 Task: Delete all emails   in folder Drafts
Action: Mouse moved to (482, 43)
Screenshot: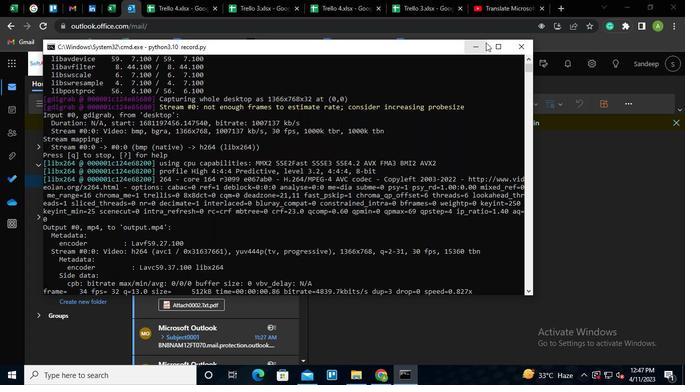 
Action: Mouse pressed left at (482, 43)
Screenshot: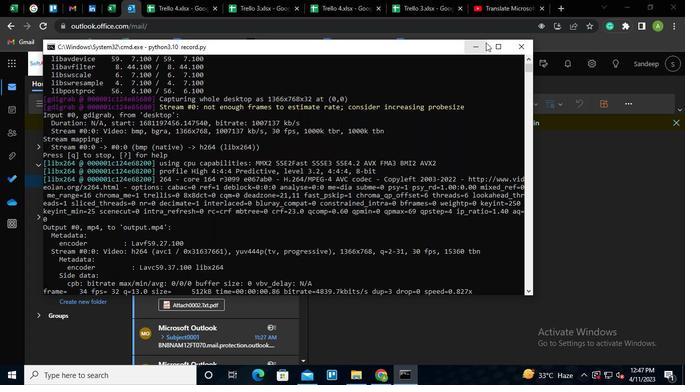 
Action: Mouse moved to (75, 193)
Screenshot: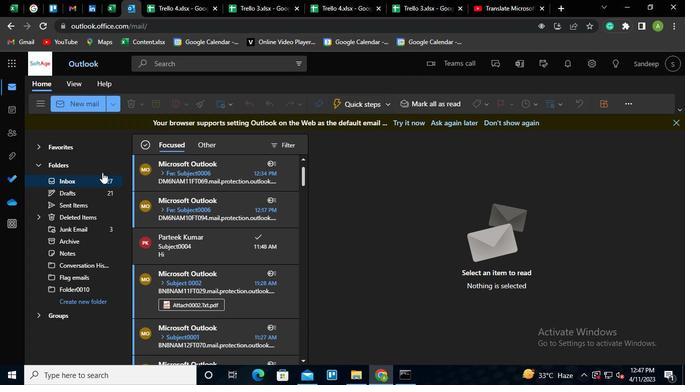 
Action: Mouse pressed left at (75, 193)
Screenshot: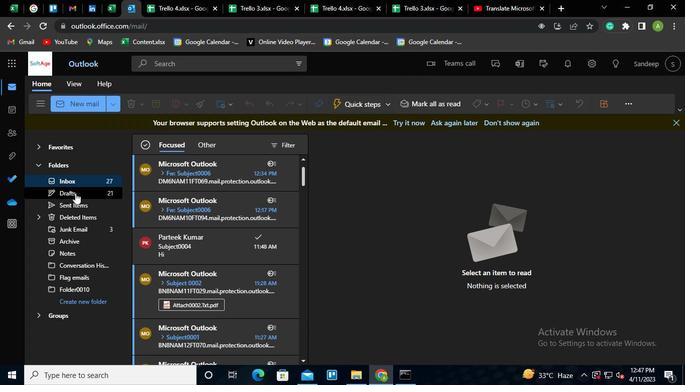 
Action: Mouse moved to (179, 193)
Screenshot: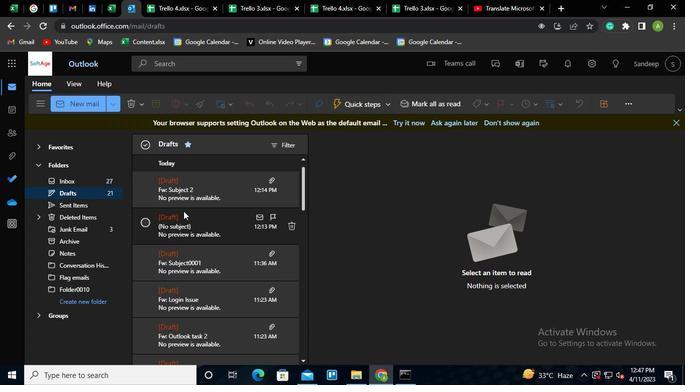 
Action: Mouse pressed left at (179, 193)
Screenshot: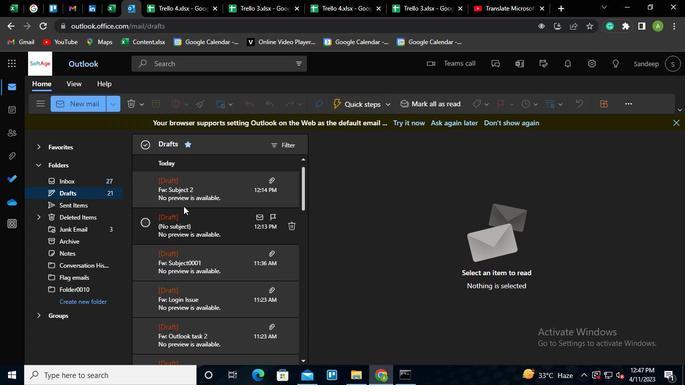 
Action: Keyboard Key.ctrl_l
Screenshot: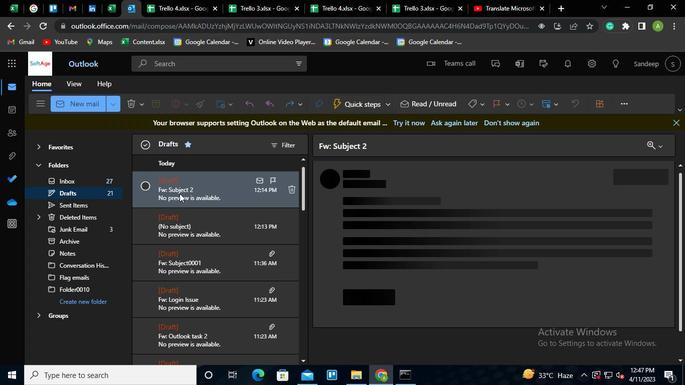 
Action: Mouse moved to (179, 193)
Screenshot: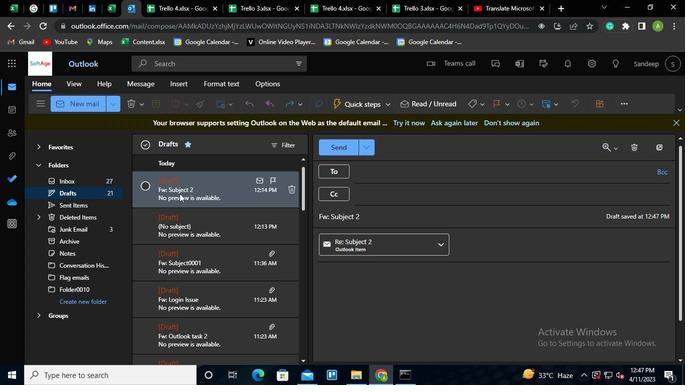 
Action: Keyboard \x01
Screenshot: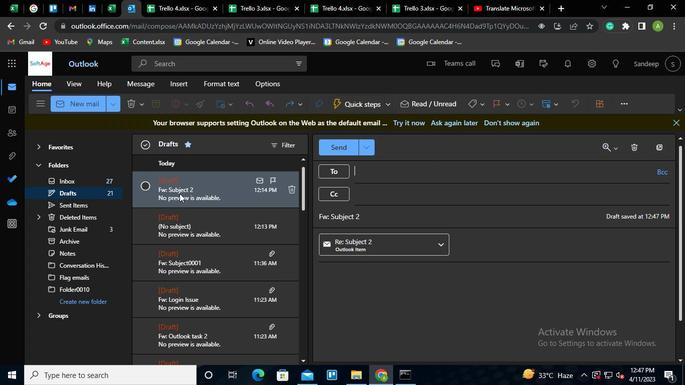 
Action: Mouse moved to (148, 181)
Screenshot: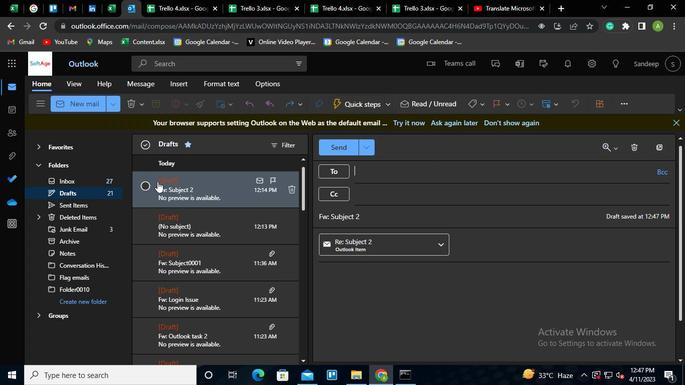 
Action: Mouse pressed left at (148, 181)
Screenshot: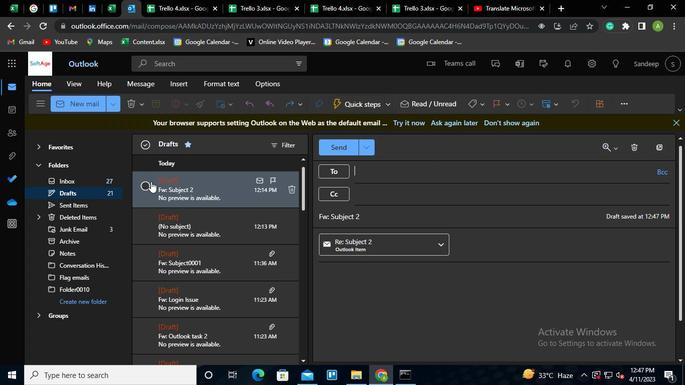 
Action: Mouse moved to (148, 185)
Screenshot: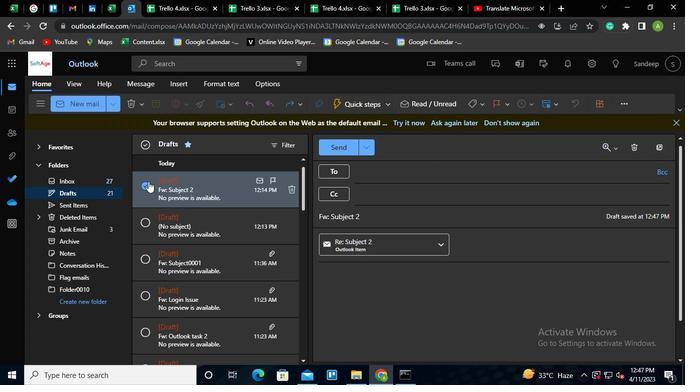 
Action: Keyboard Key.ctrl_l
Screenshot: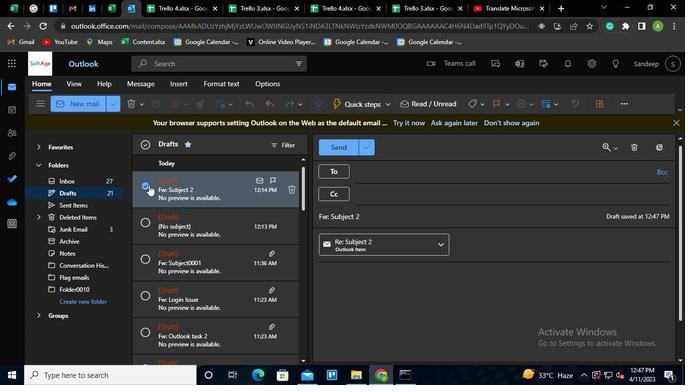 
Action: Mouse moved to (148, 185)
Screenshot: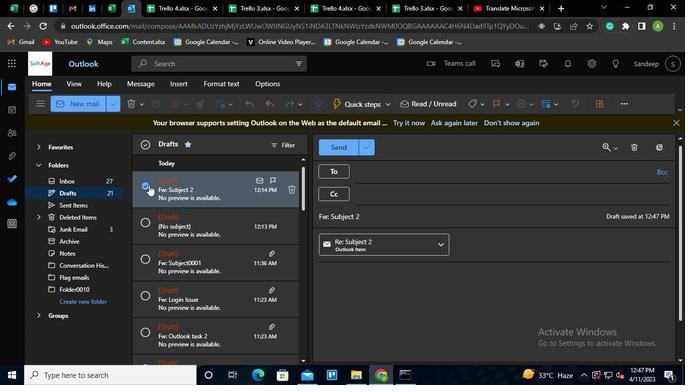 
Action: Keyboard \x01
Screenshot: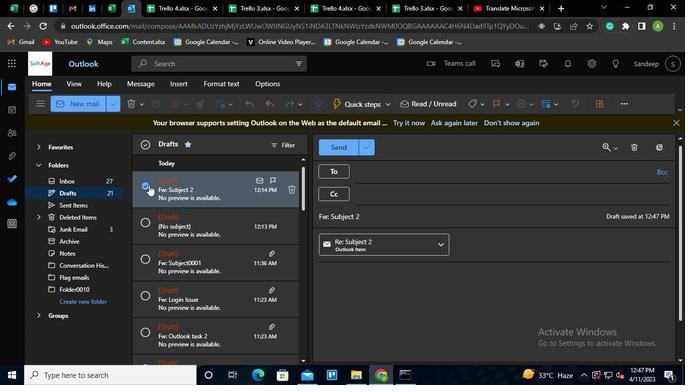 
Action: Mouse moved to (220, 213)
Screenshot: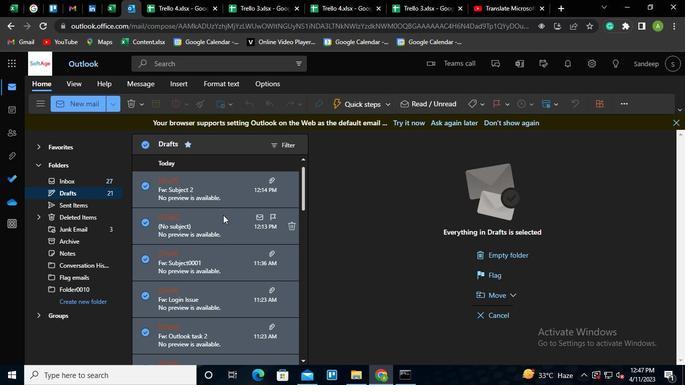 
Action: Keyboard Key.delete
Screenshot: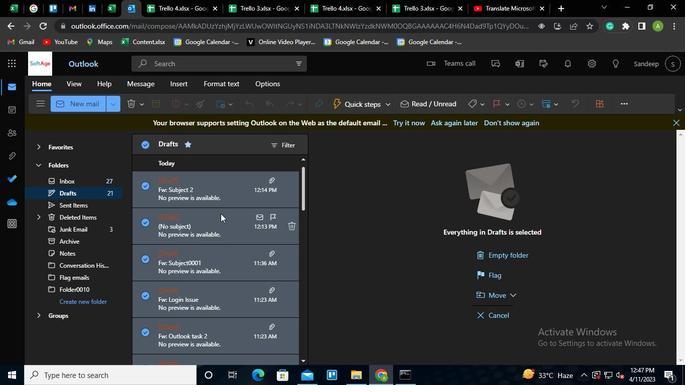 
Action: Mouse moved to (341, 232)
Screenshot: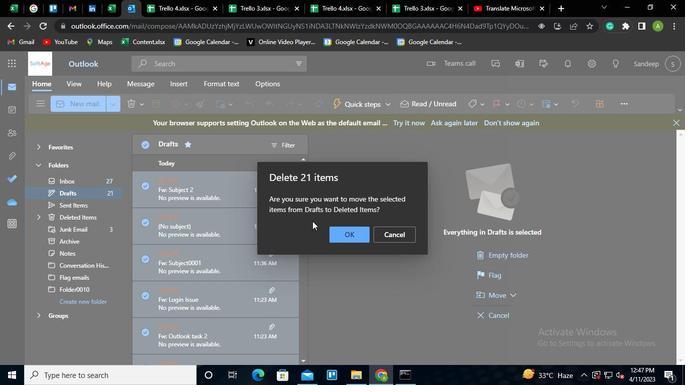 
Action: Mouse pressed left at (341, 232)
Screenshot: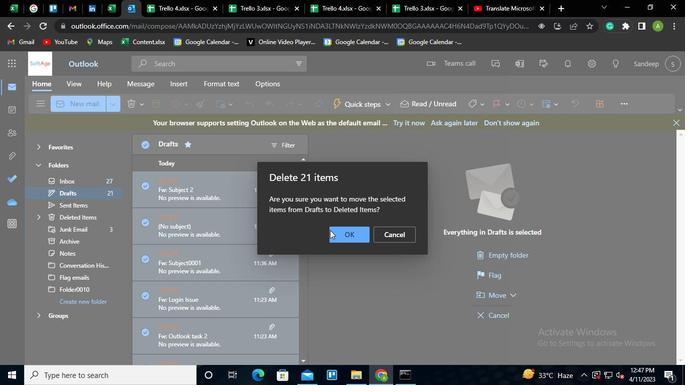 
Action: Mouse moved to (344, 225)
Screenshot: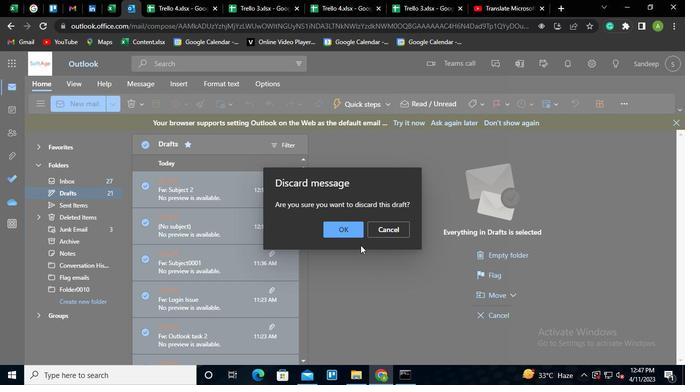
Action: Mouse pressed left at (344, 225)
Screenshot: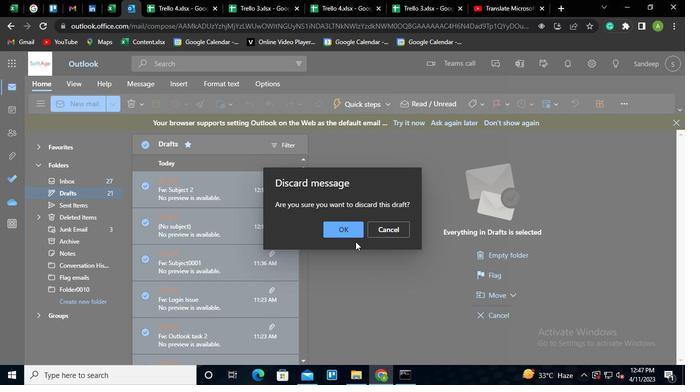 
Action: Mouse moved to (399, 377)
Screenshot: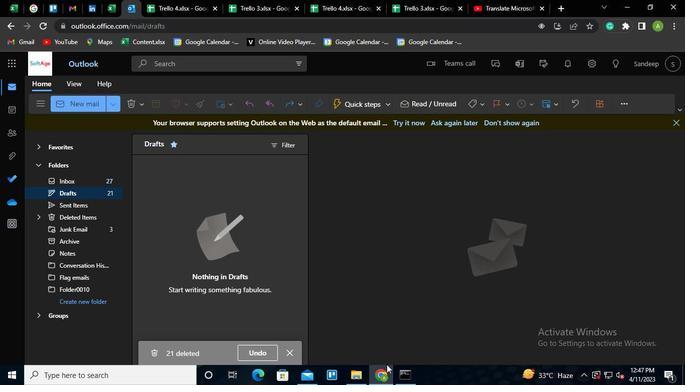 
Action: Mouse pressed left at (399, 377)
Screenshot: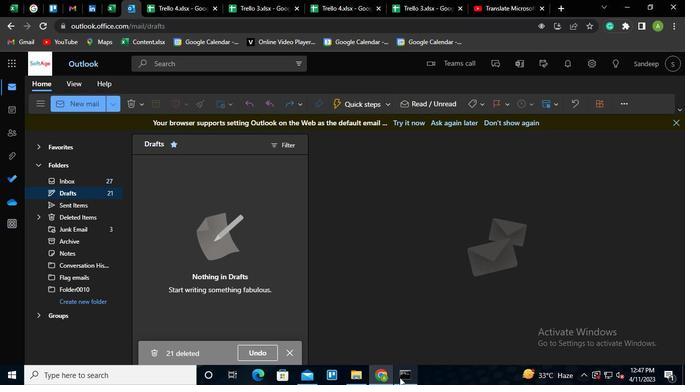 
Action: Mouse moved to (518, 50)
Screenshot: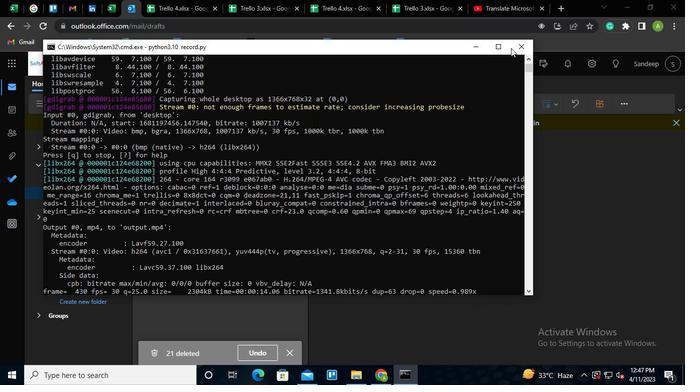 
Action: Mouse pressed left at (518, 50)
Screenshot: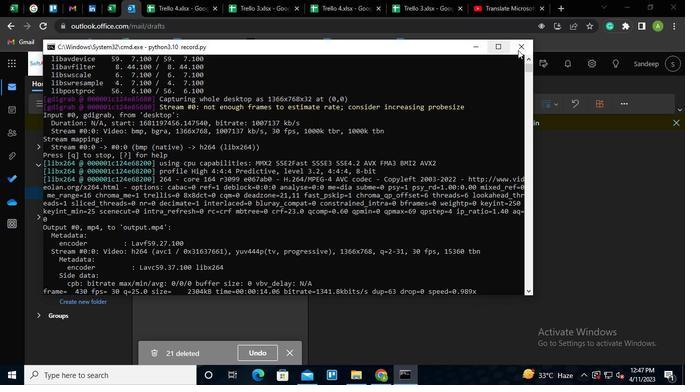 
